 Task: Add team members to the cost-benefit analysis task and assign roles.
Action: Mouse moved to (86, 284)
Screenshot: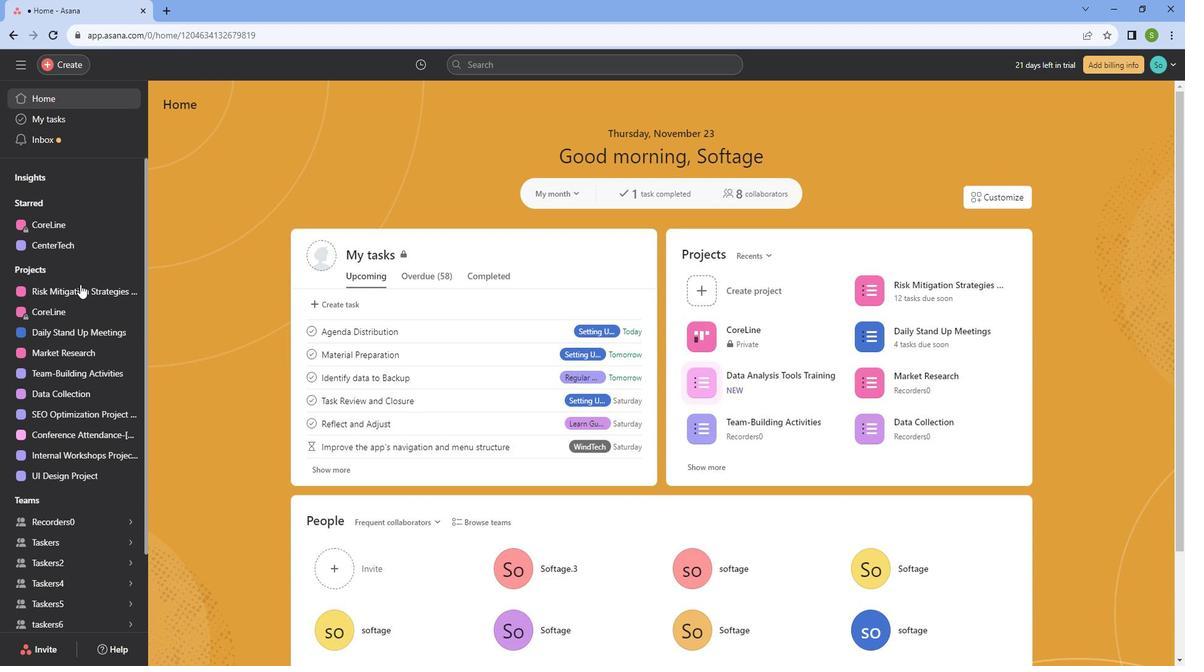 
Action: Mouse pressed left at (86, 284)
Screenshot: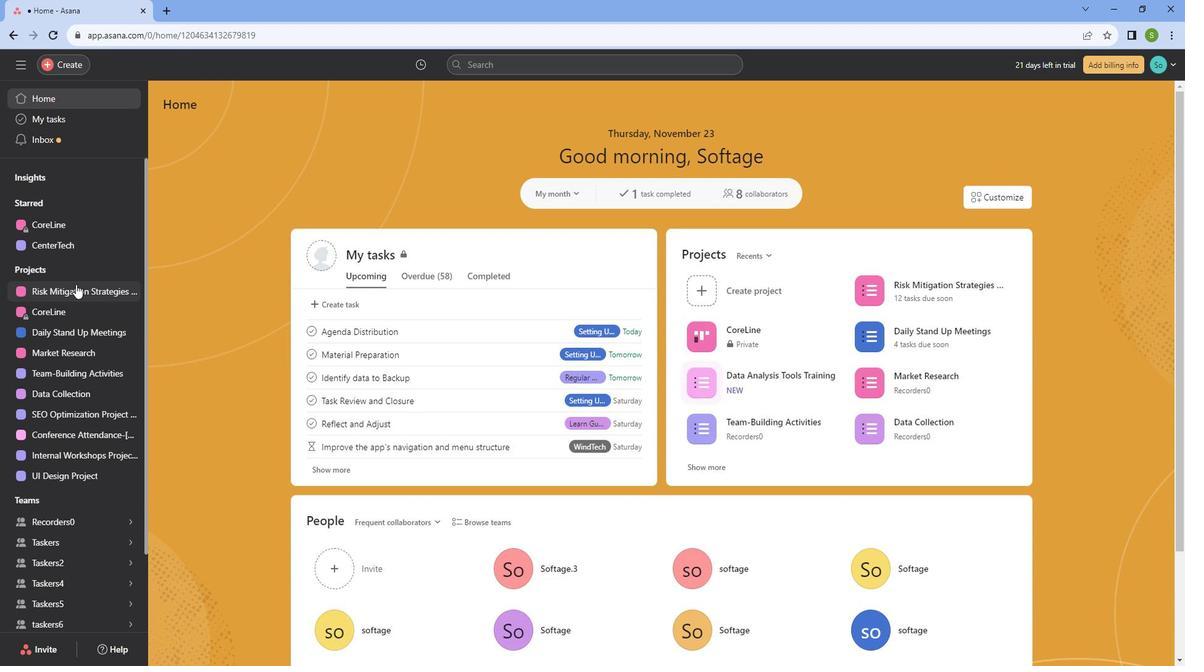 
Action: Mouse moved to (324, 493)
Screenshot: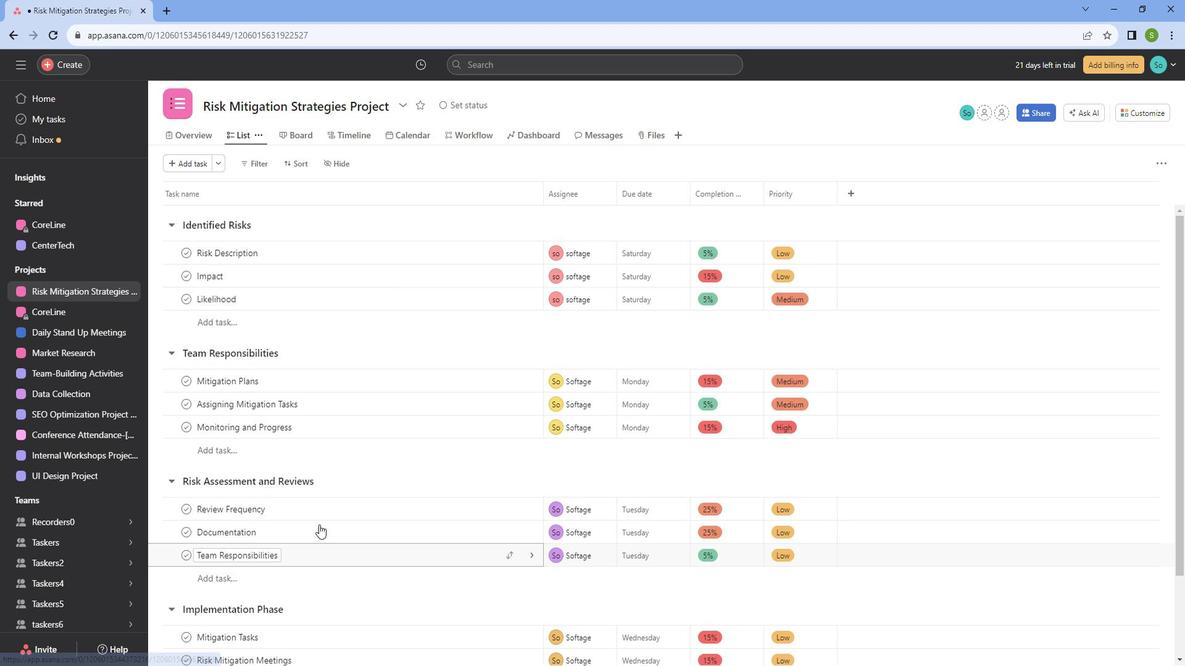 
Action: Mouse scrolled (324, 493) with delta (0, 0)
Screenshot: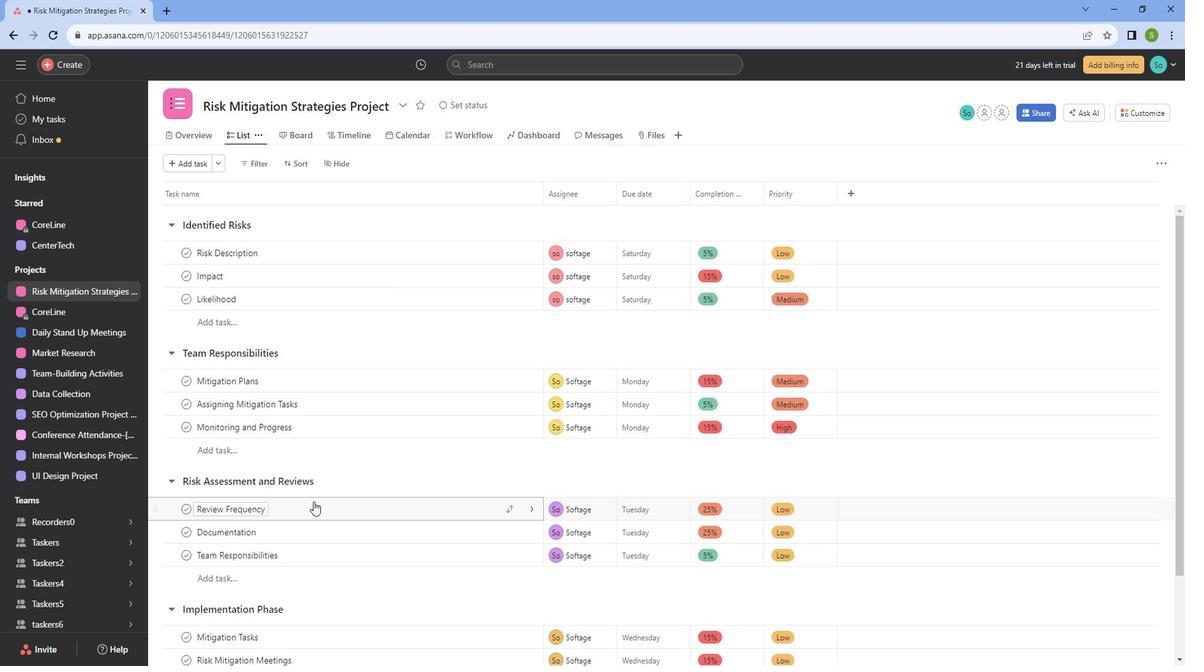 
Action: Mouse scrolled (324, 493) with delta (0, 0)
Screenshot: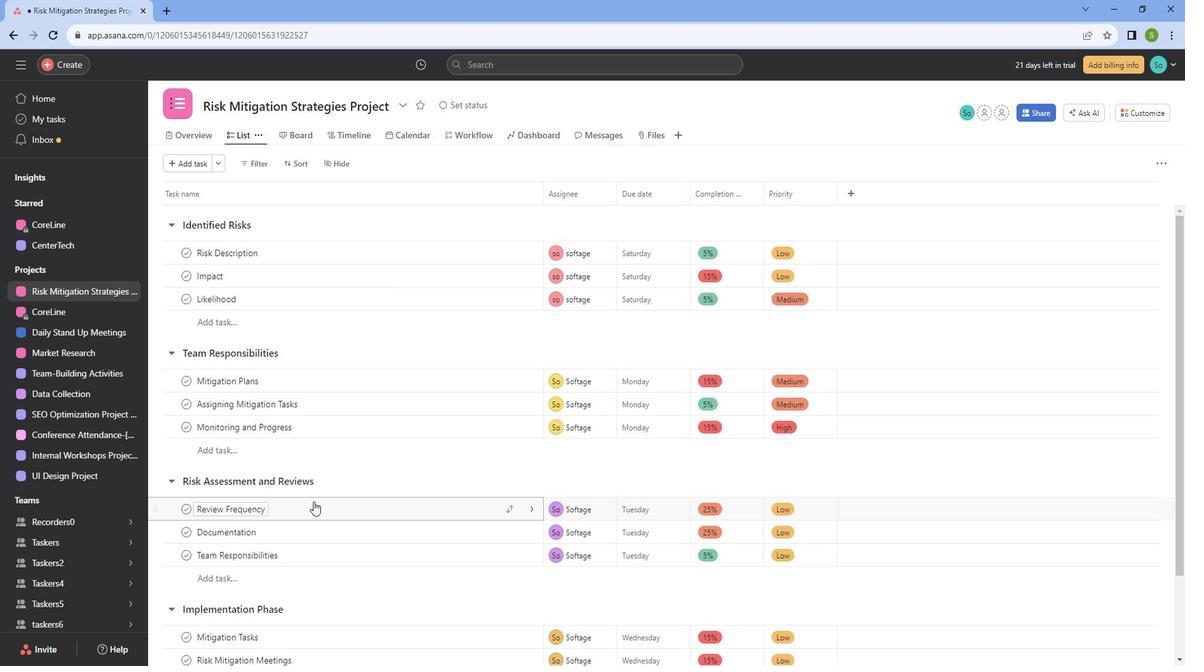 
Action: Mouse scrolled (324, 493) with delta (0, 0)
Screenshot: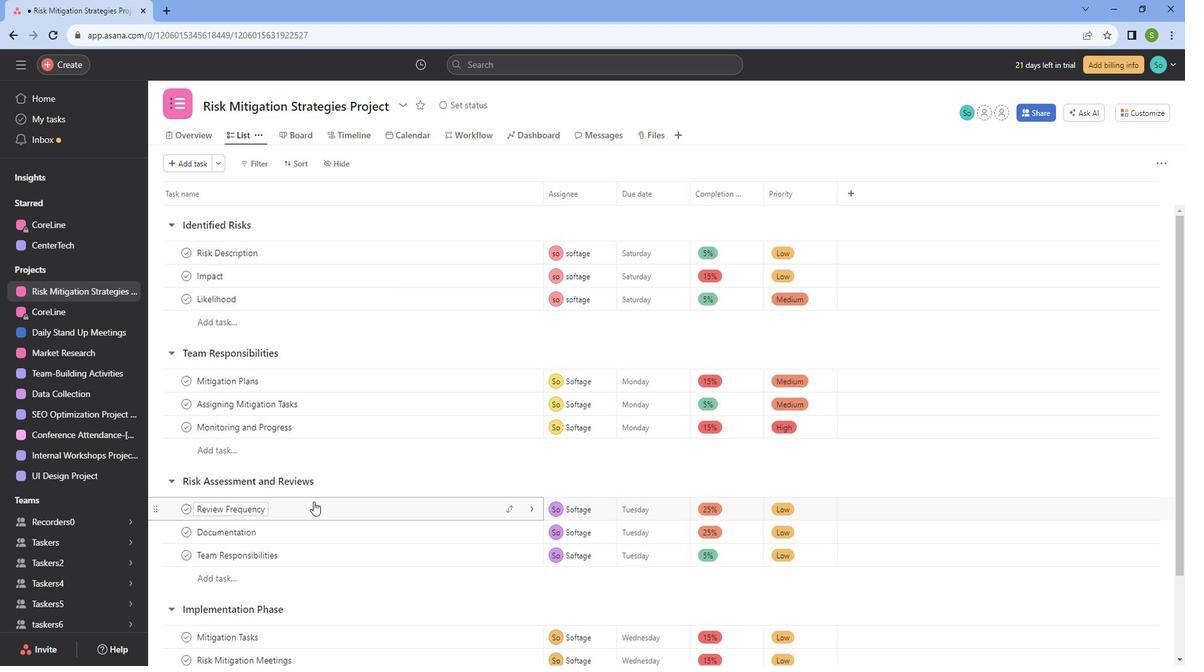 
Action: Mouse scrolled (324, 493) with delta (0, 0)
Screenshot: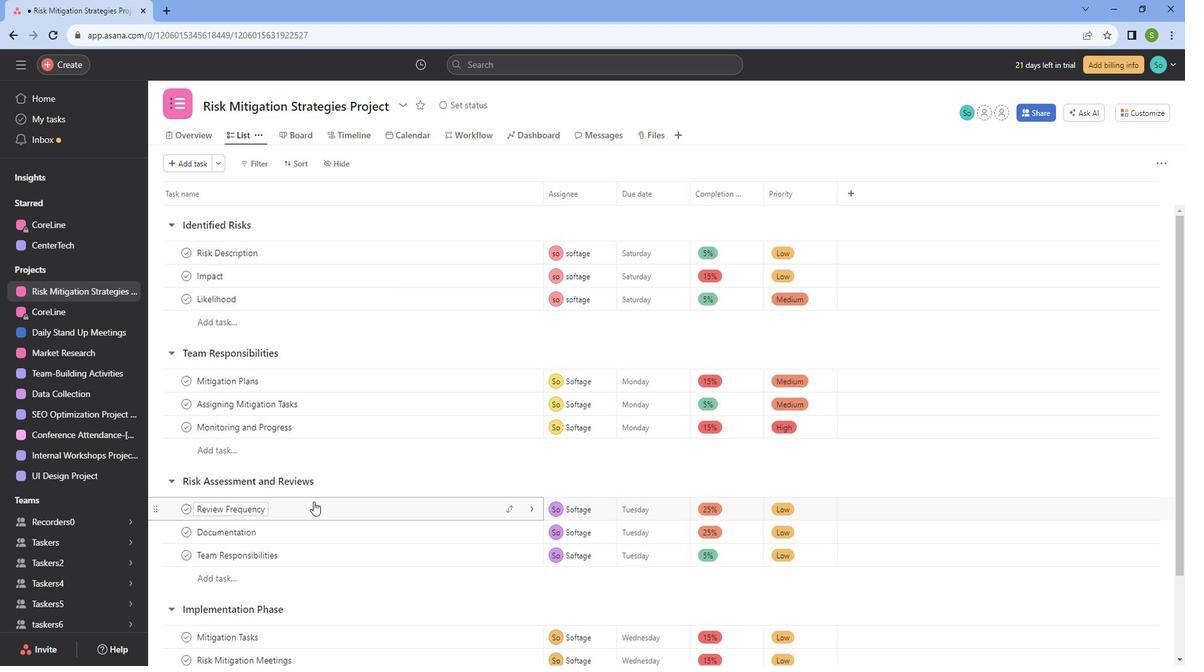 
Action: Mouse scrolled (324, 493) with delta (0, 0)
Screenshot: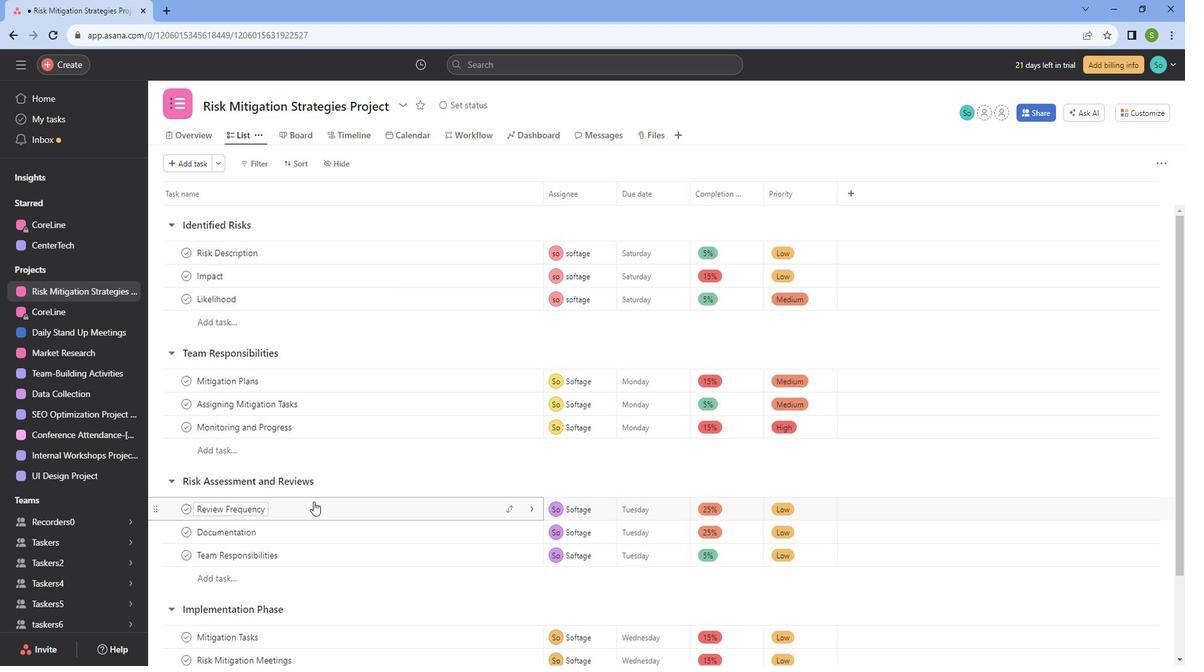 
Action: Mouse moved to (324, 493)
Screenshot: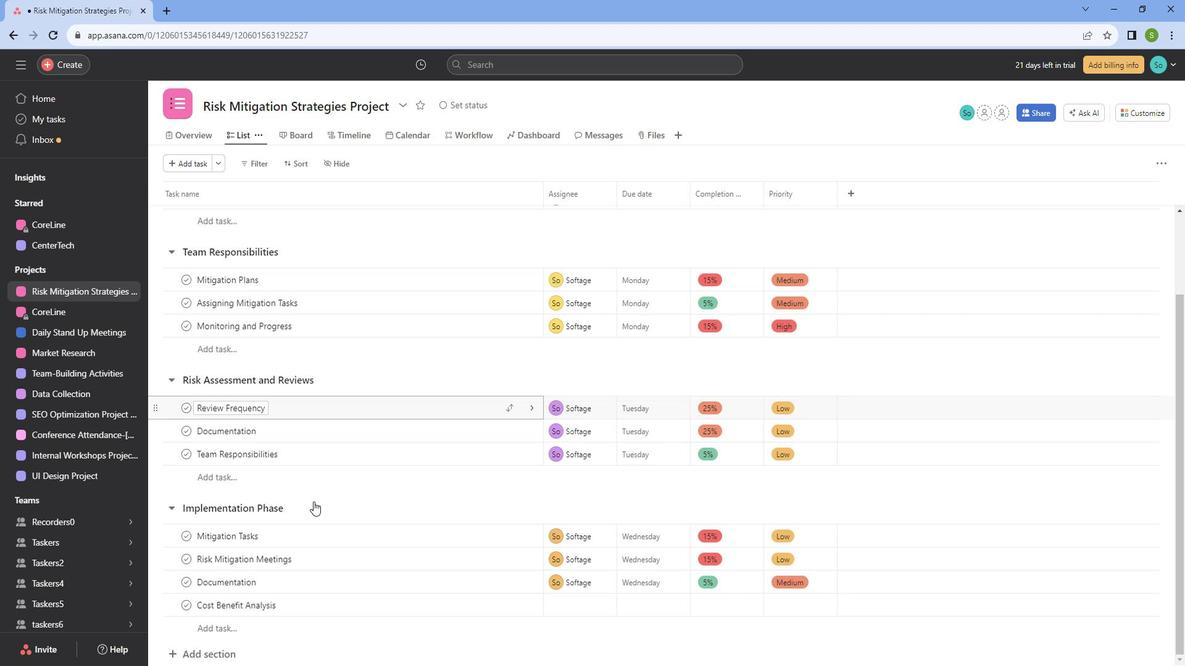 
Action: Mouse scrolled (324, 492) with delta (0, 0)
Screenshot: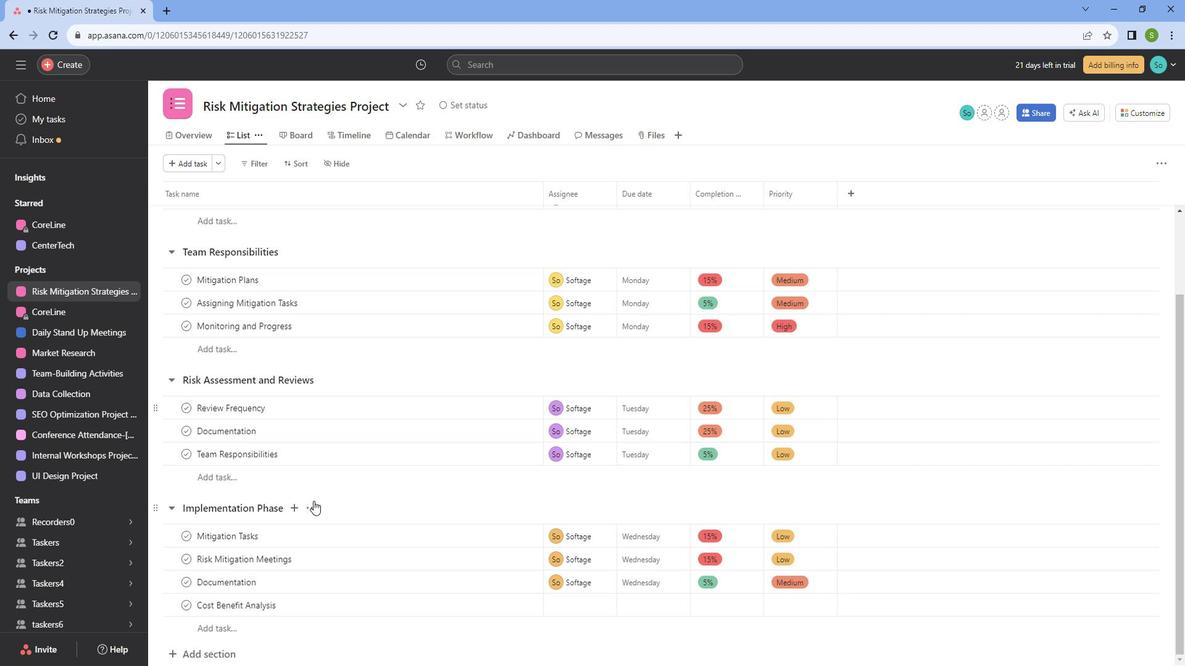 
Action: Mouse scrolled (324, 492) with delta (0, 0)
Screenshot: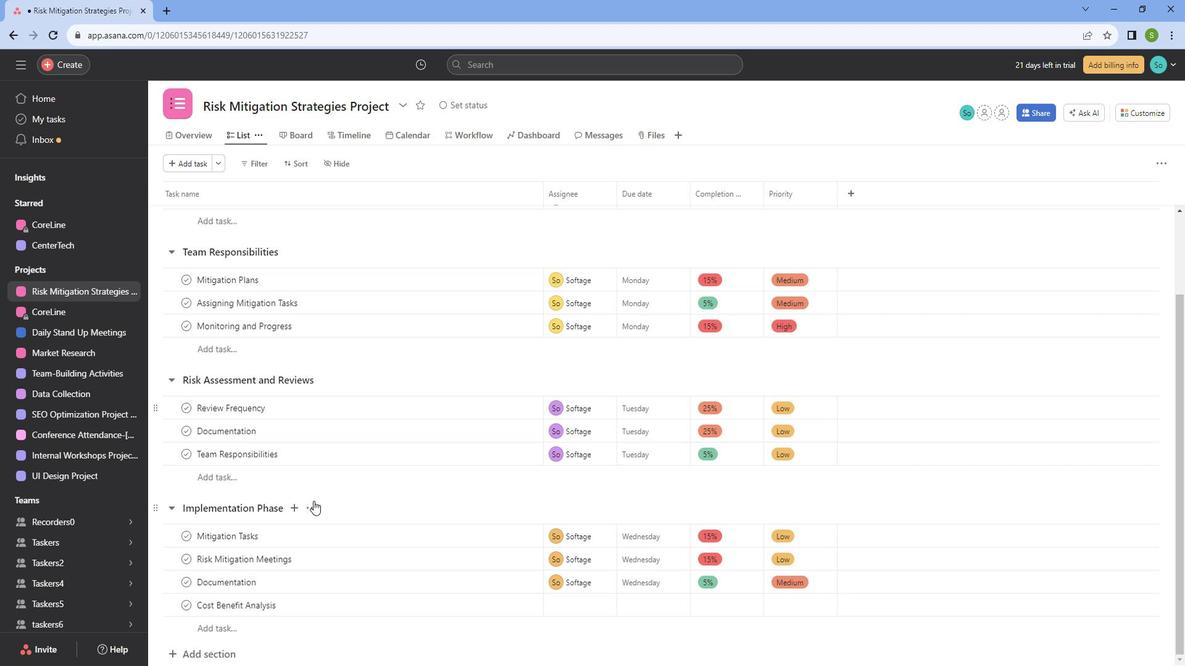 
Action: Mouse scrolled (324, 492) with delta (0, 0)
Screenshot: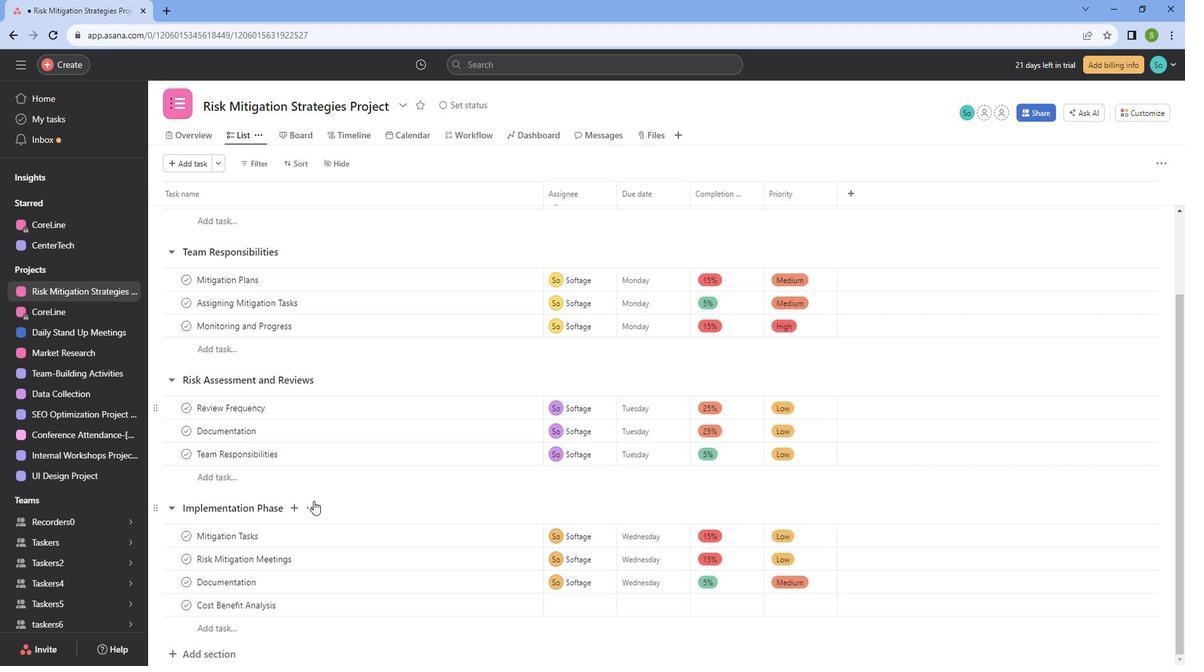 
Action: Mouse scrolled (324, 492) with delta (0, 0)
Screenshot: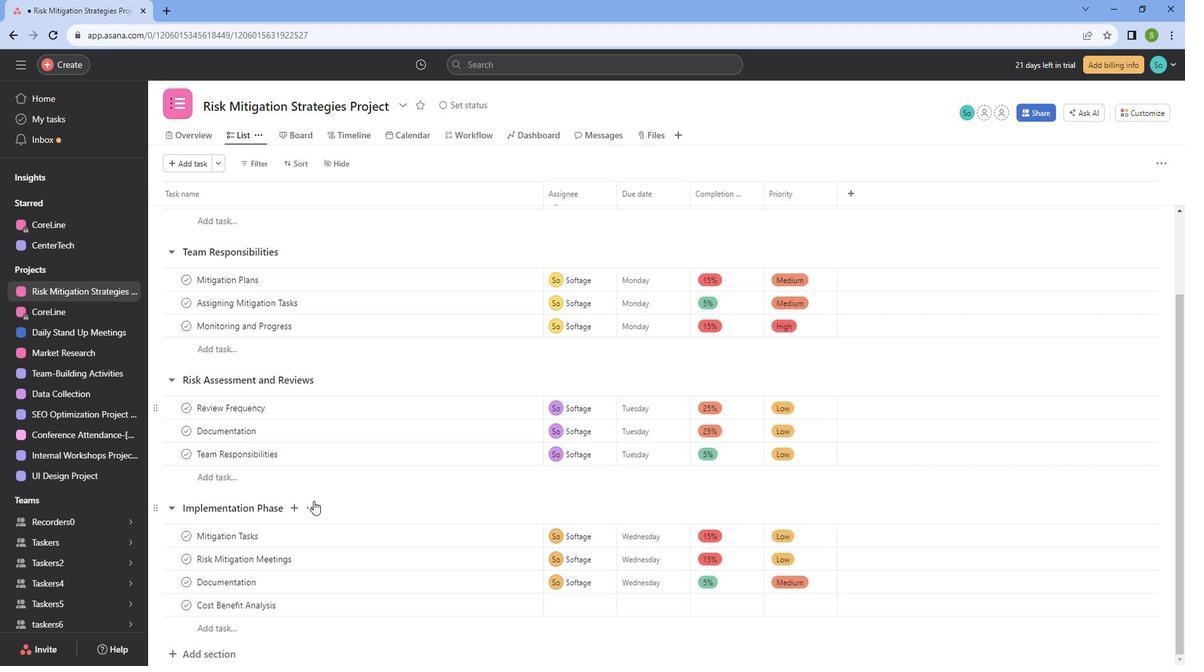 
Action: Mouse moved to (263, 596)
Screenshot: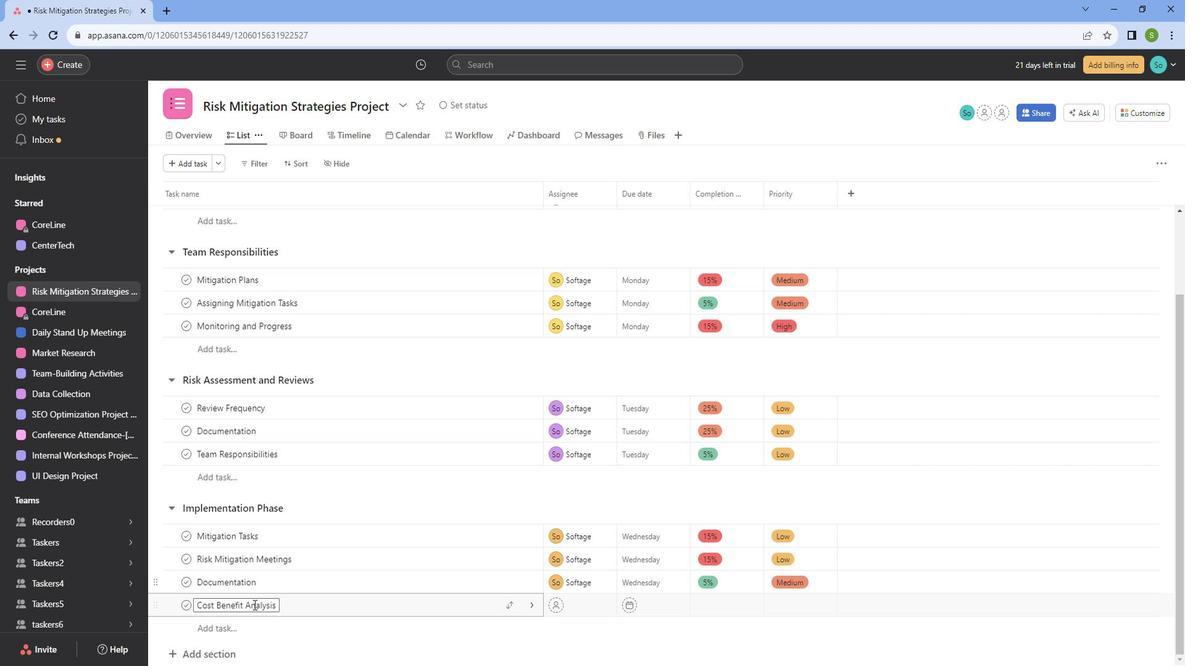 
Action: Mouse pressed left at (263, 596)
Screenshot: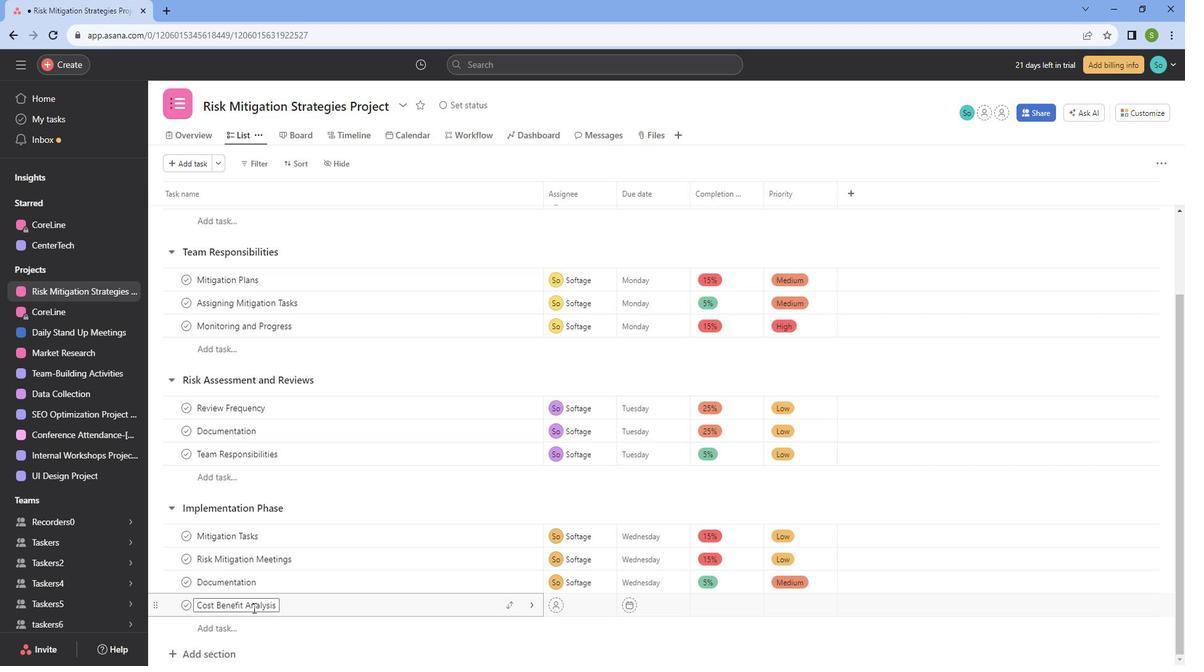 
Action: Mouse moved to (302, 589)
Screenshot: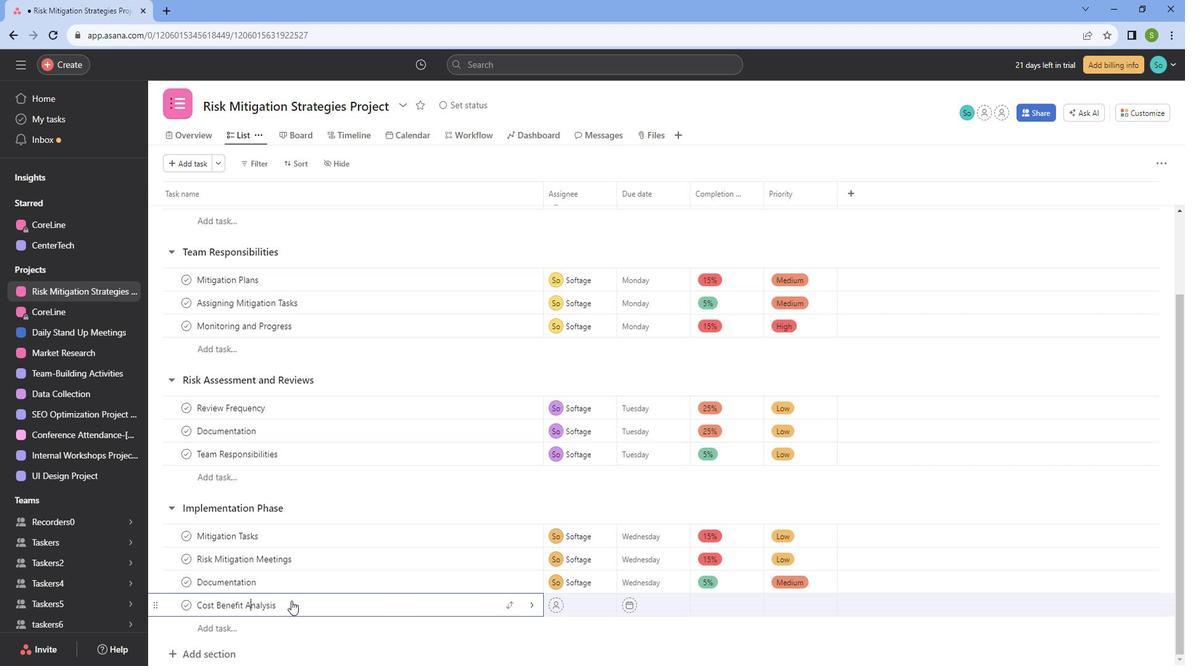 
Action: Mouse pressed left at (302, 589)
Screenshot: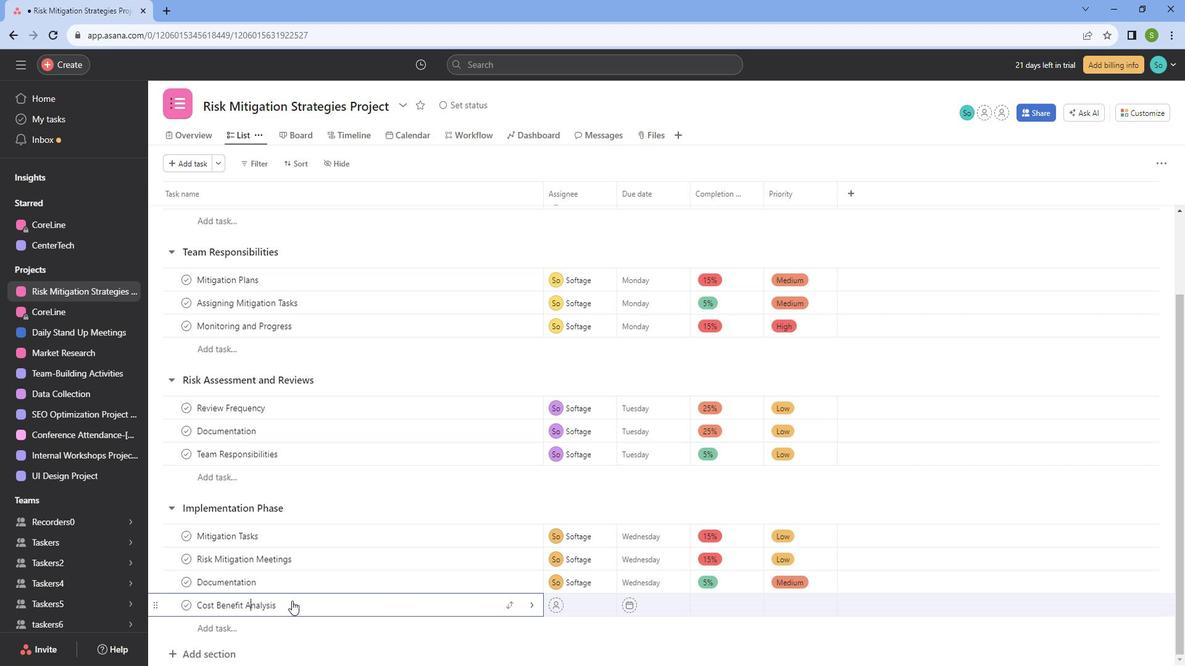 
Action: Mouse moved to (896, 177)
Screenshot: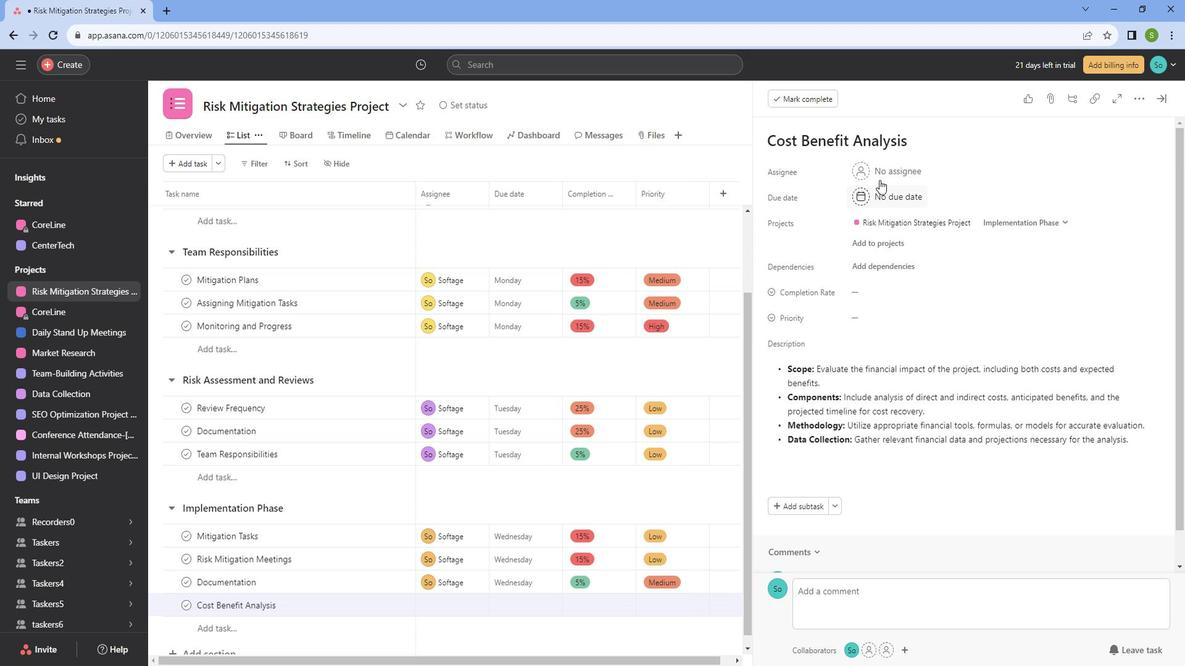 
Action: Mouse pressed left at (896, 177)
Screenshot: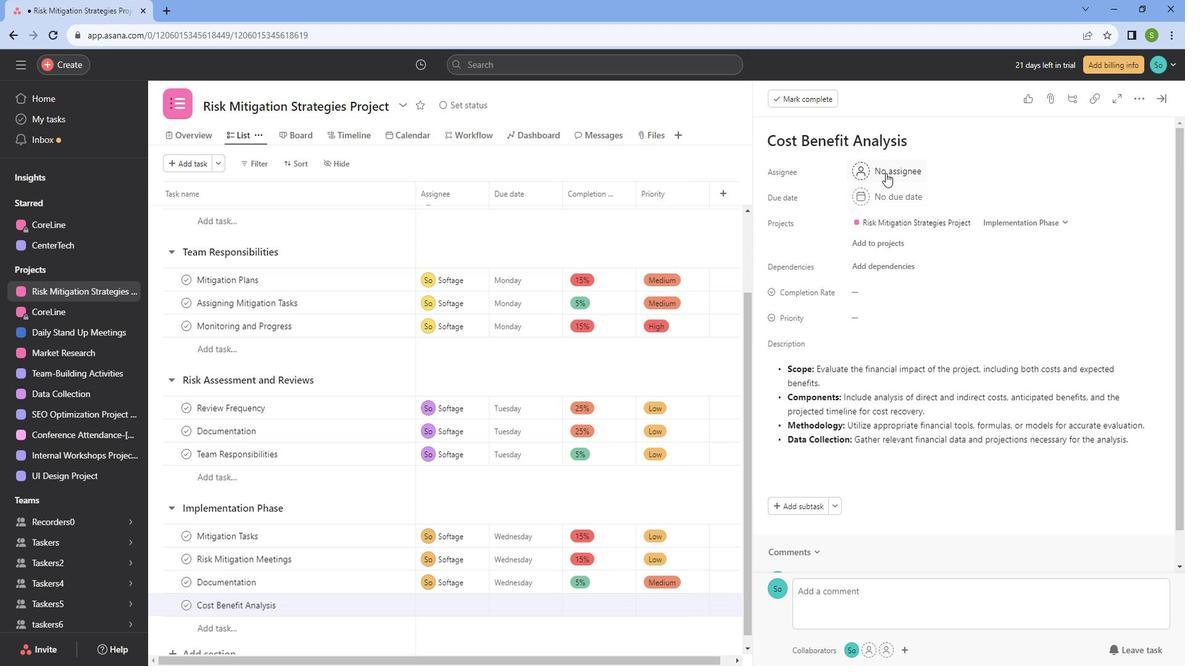
Action: Mouse moved to (904, 284)
Screenshot: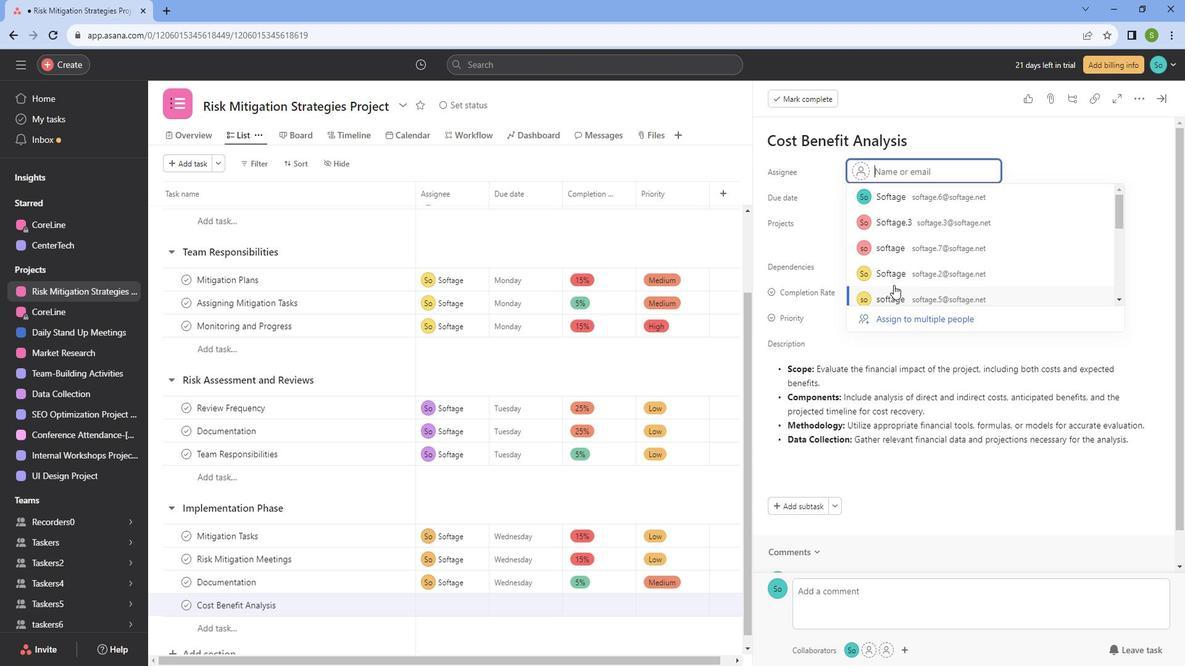 
Action: Mouse scrolled (904, 283) with delta (0, 0)
Screenshot: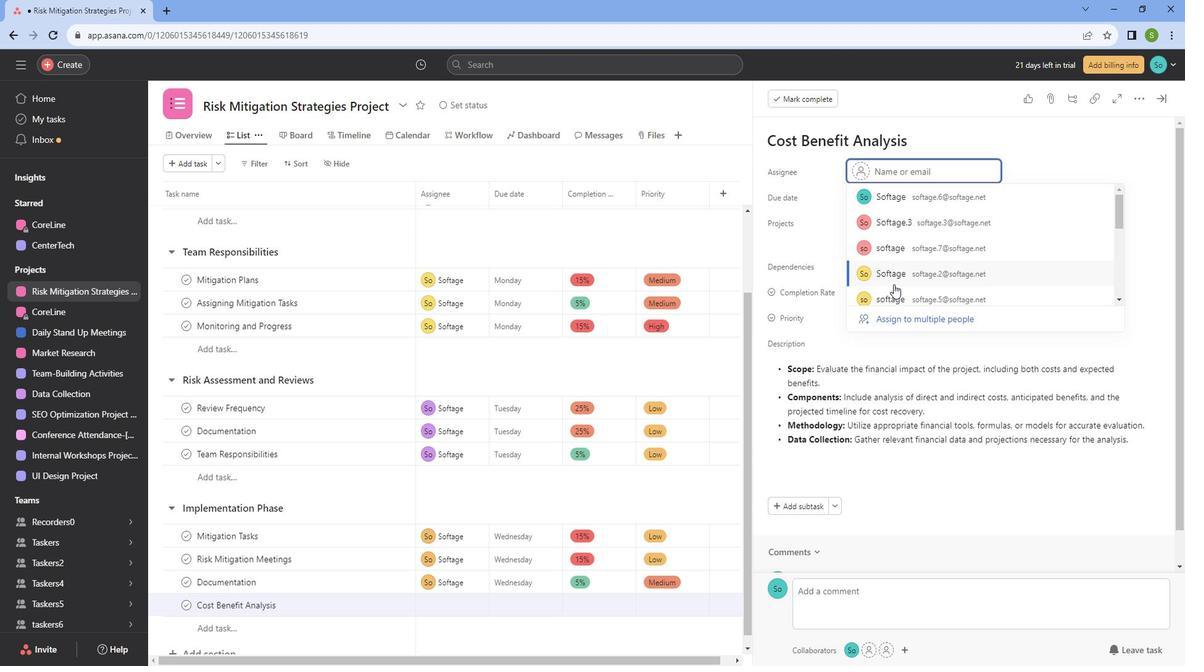 
Action: Mouse moved to (904, 277)
Screenshot: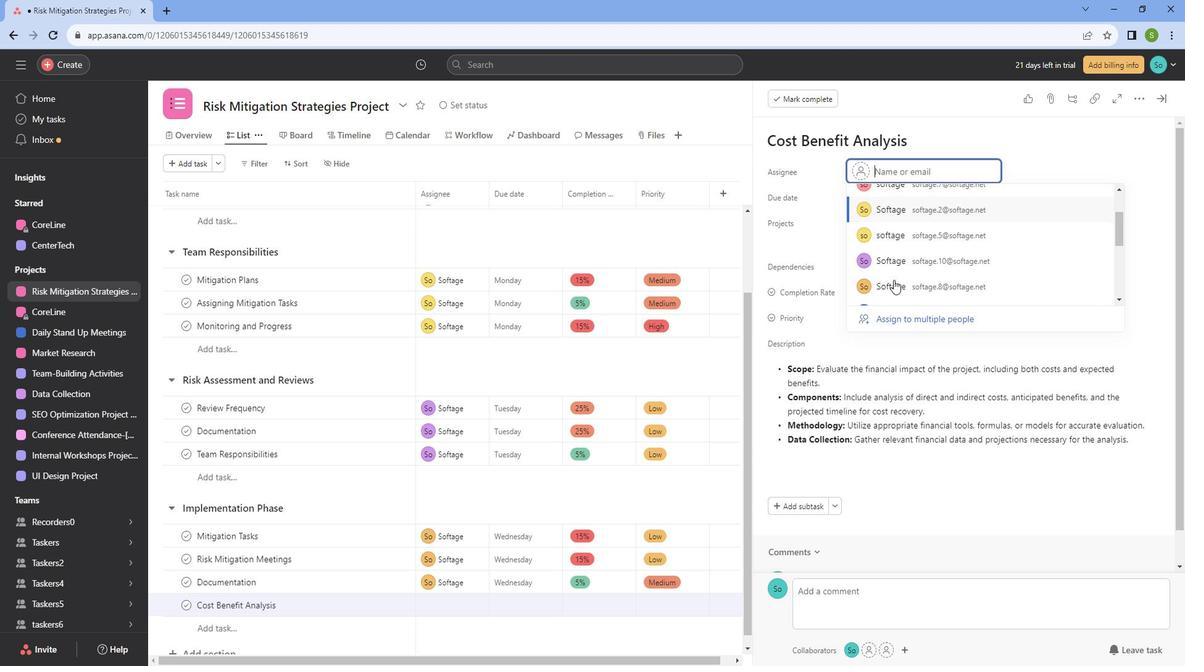 
Action: Mouse pressed left at (904, 277)
Screenshot: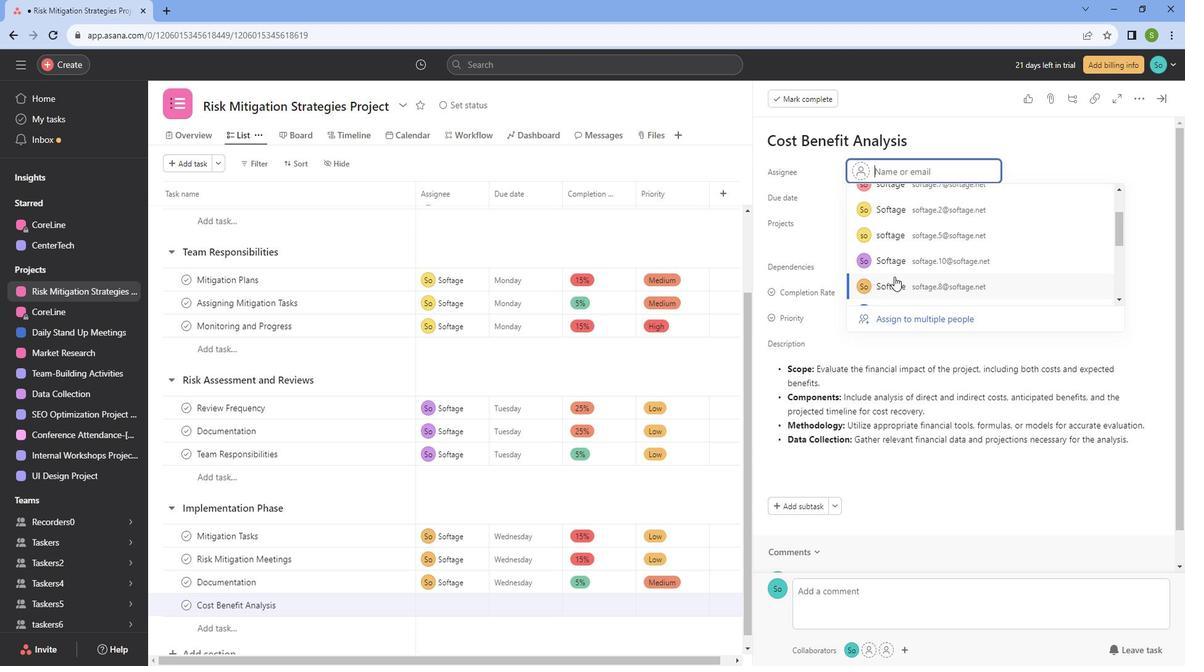 
Action: Mouse moved to (1169, 107)
Screenshot: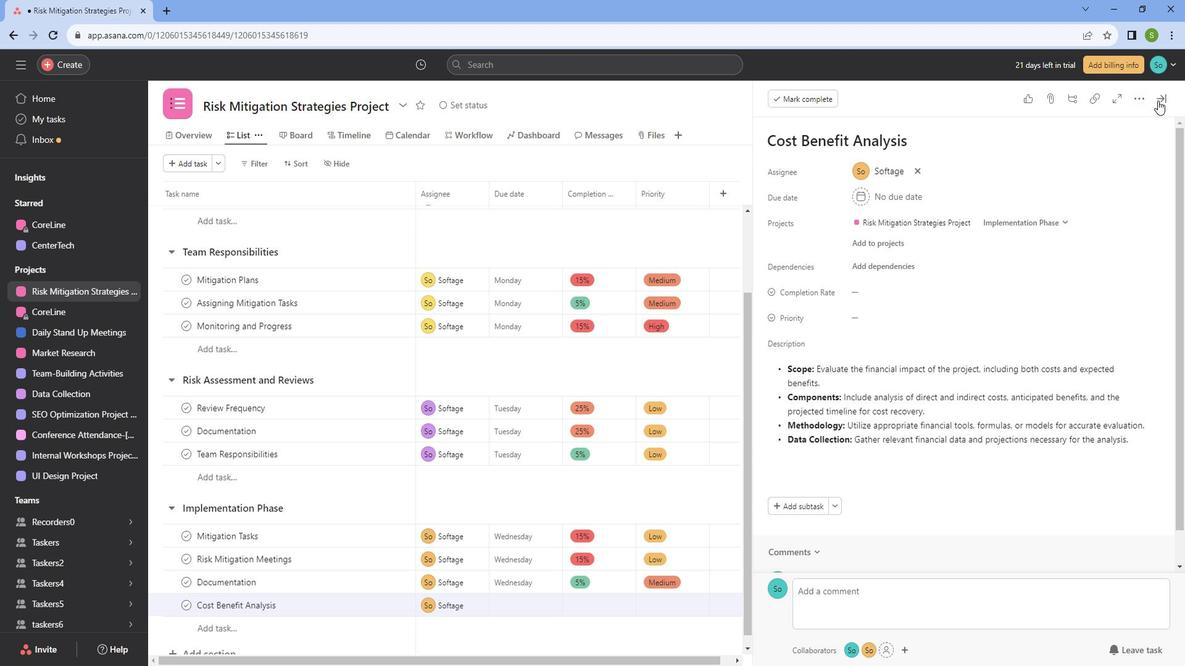 
Action: Mouse pressed left at (1169, 107)
Screenshot: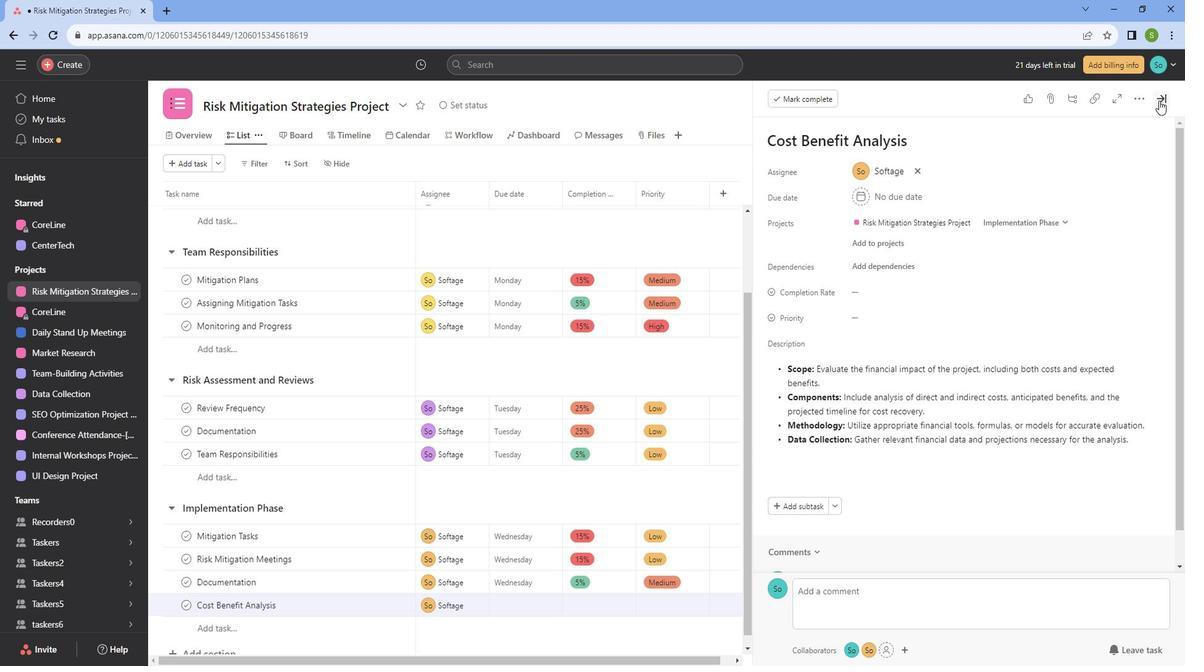 
Action: Mouse moved to (970, 163)
Screenshot: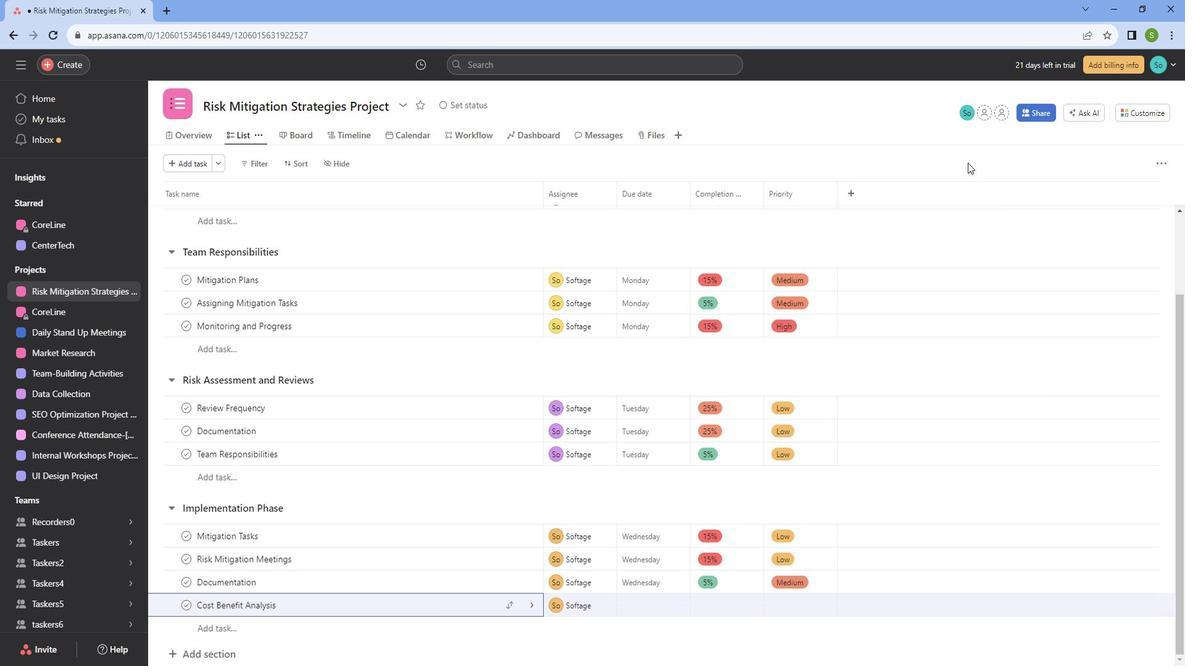 
